 Task: For heading Calibri with Bold.  font size for heading24,  'Change the font style of data to'Bell MT.  and font size to 16,  Change the alignment of both headline & data to Align middle & Align Center.  In the sheet  Financial Tracker
Action: Mouse moved to (128, 105)
Screenshot: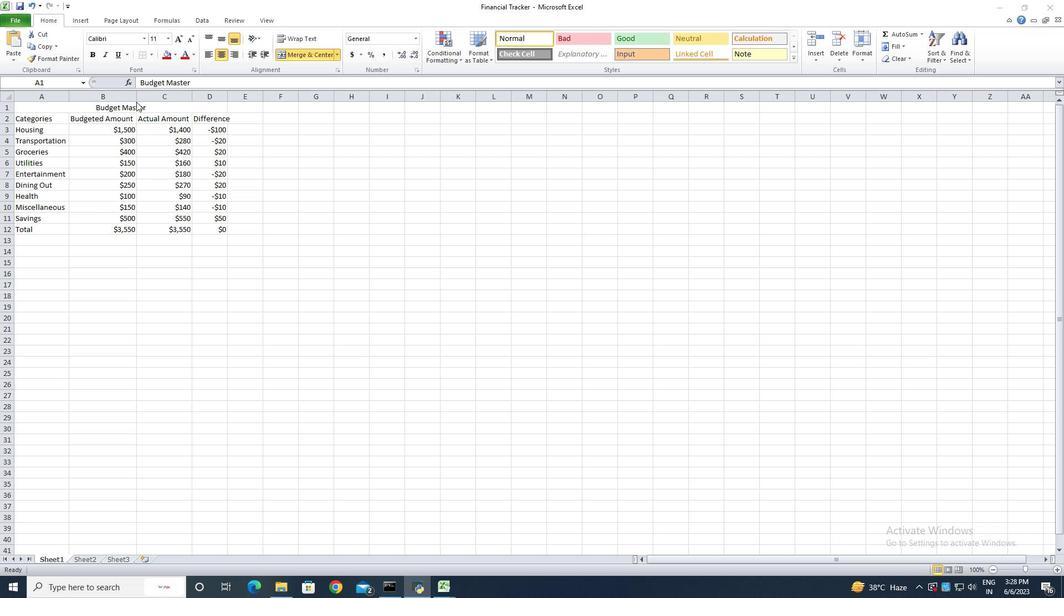 
Action: Mouse pressed left at (128, 105)
Screenshot: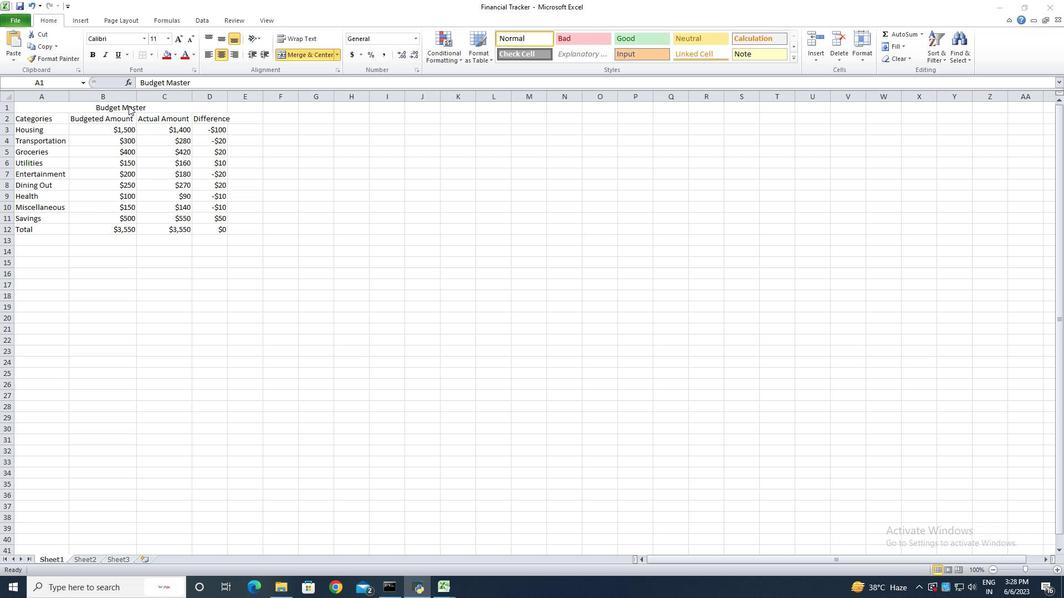 
Action: Mouse moved to (143, 38)
Screenshot: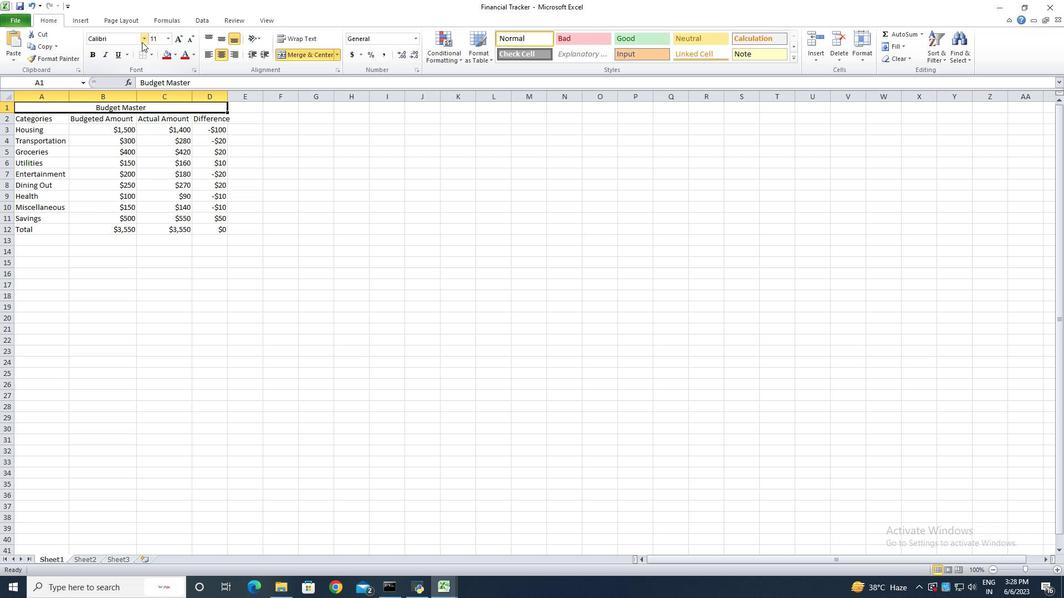 
Action: Mouse pressed left at (143, 38)
Screenshot: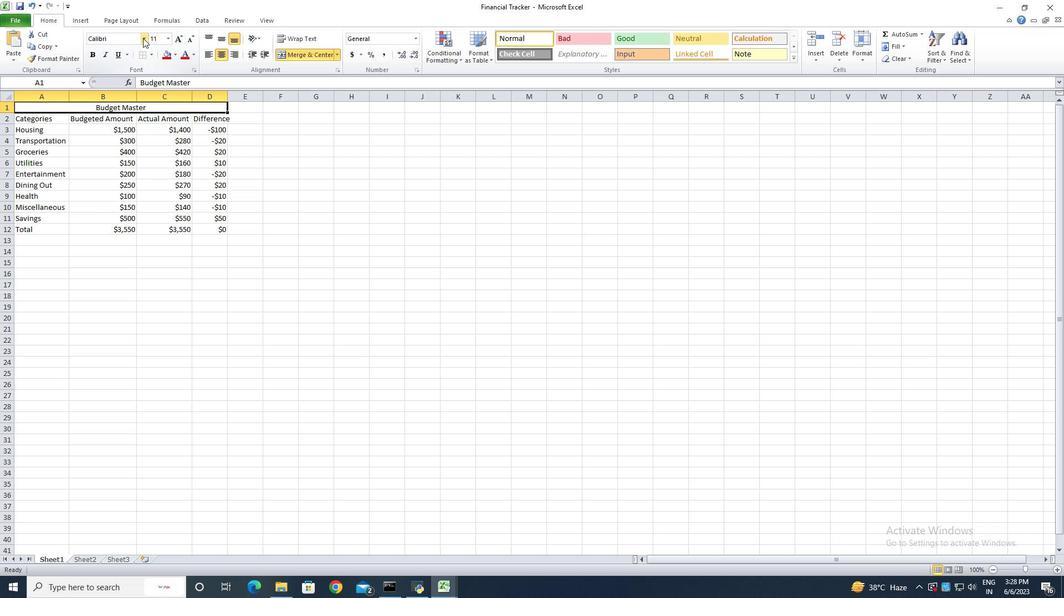 
Action: Mouse moved to (129, 75)
Screenshot: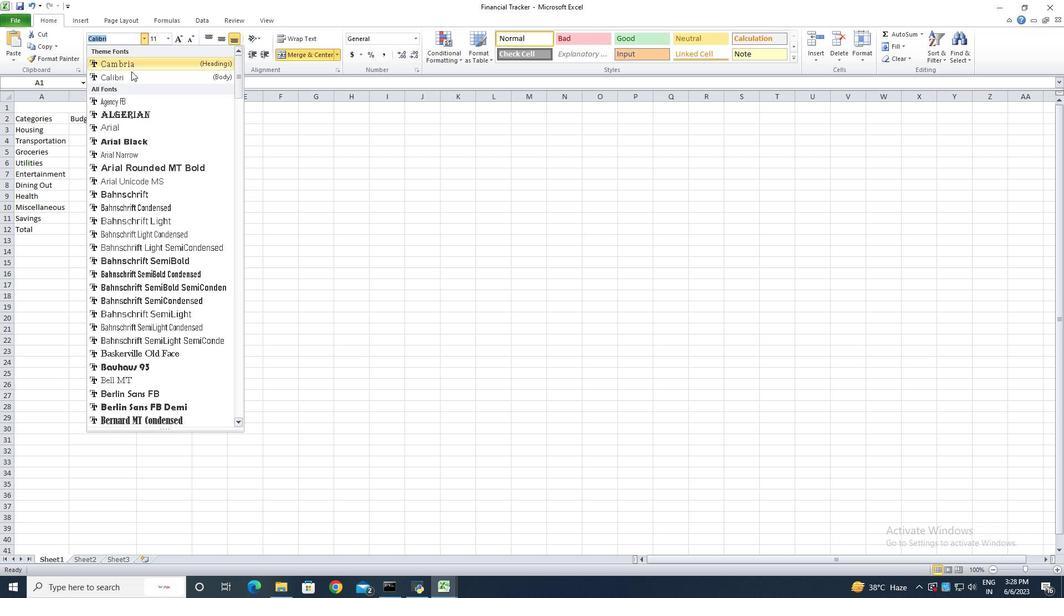 
Action: Mouse pressed left at (129, 75)
Screenshot: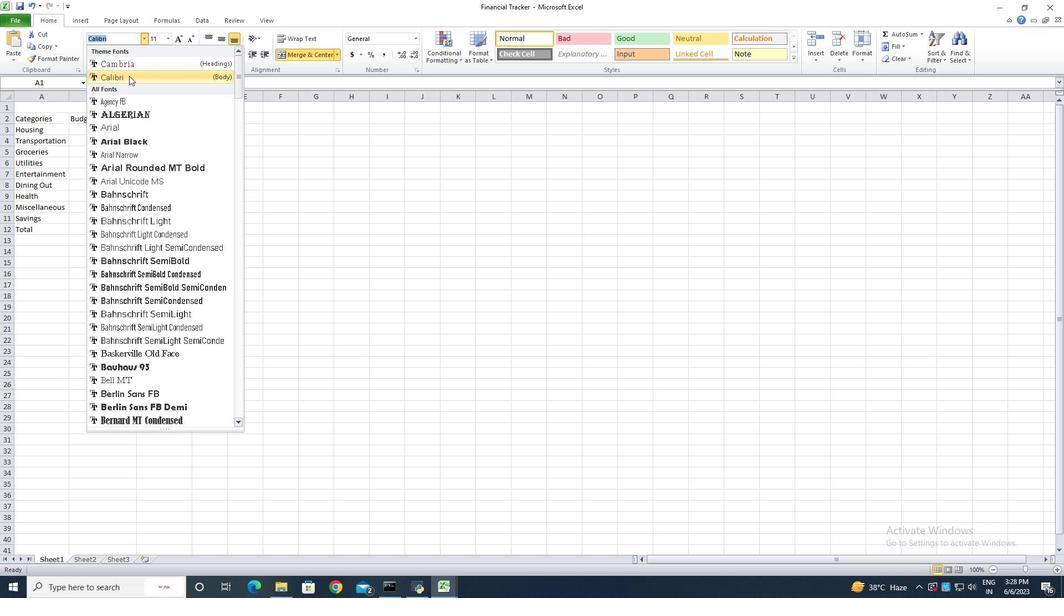 
Action: Mouse moved to (88, 56)
Screenshot: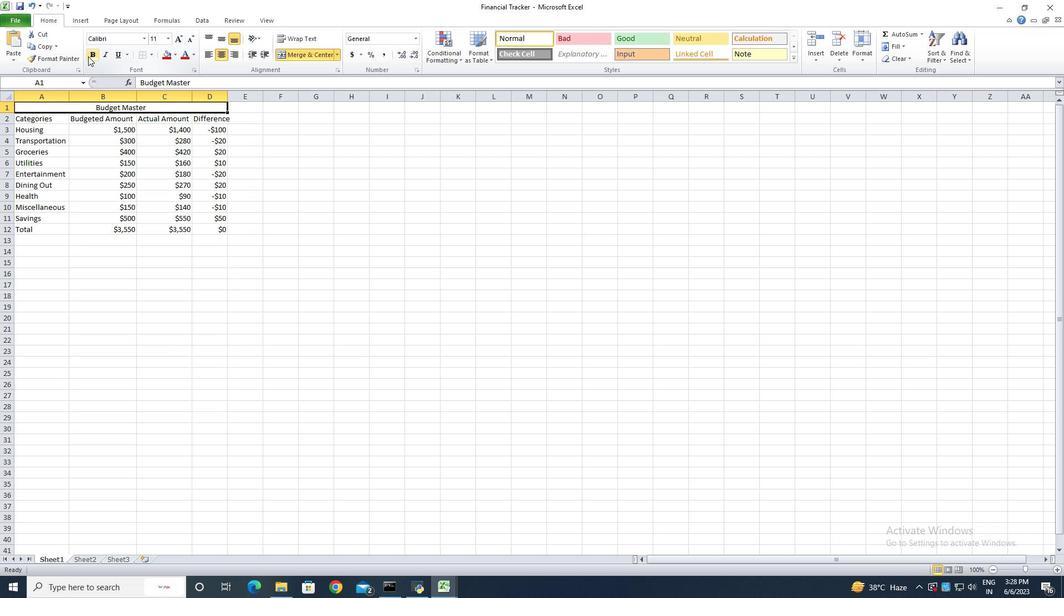 
Action: Mouse pressed left at (88, 56)
Screenshot: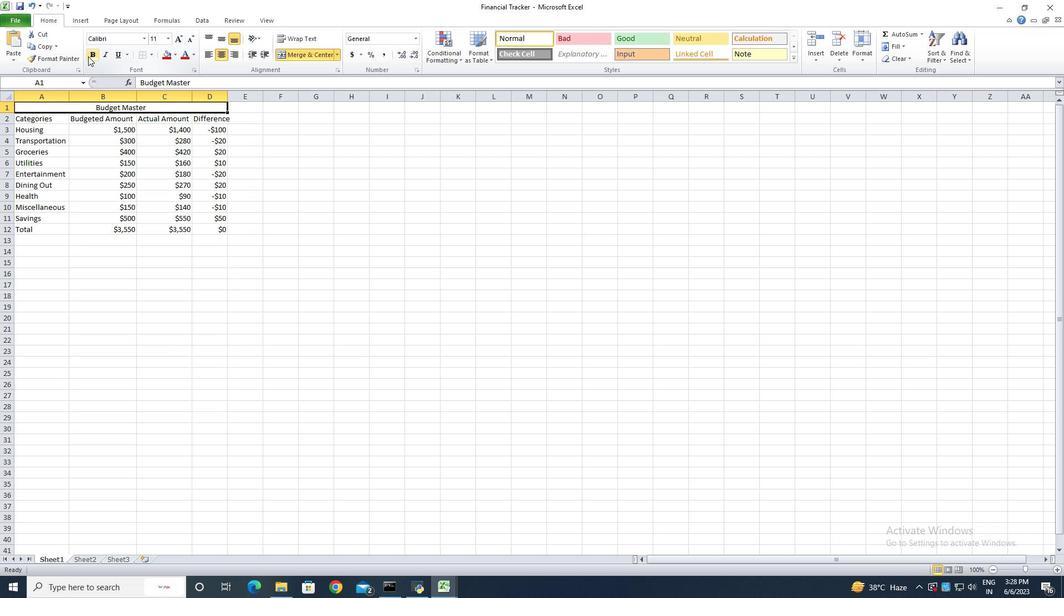 
Action: Mouse moved to (178, 41)
Screenshot: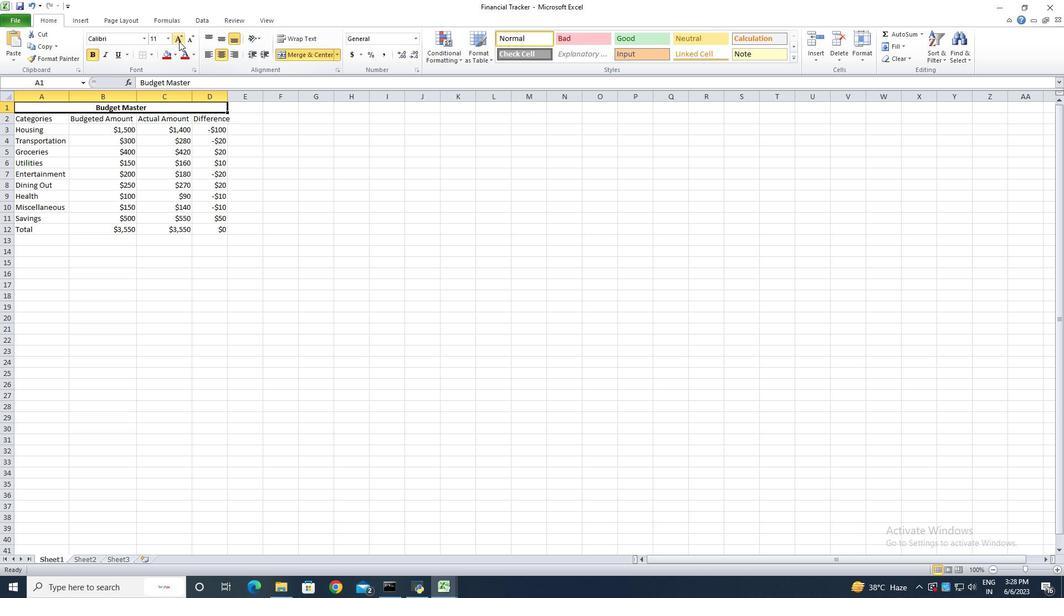 
Action: Mouse pressed left at (178, 41)
Screenshot: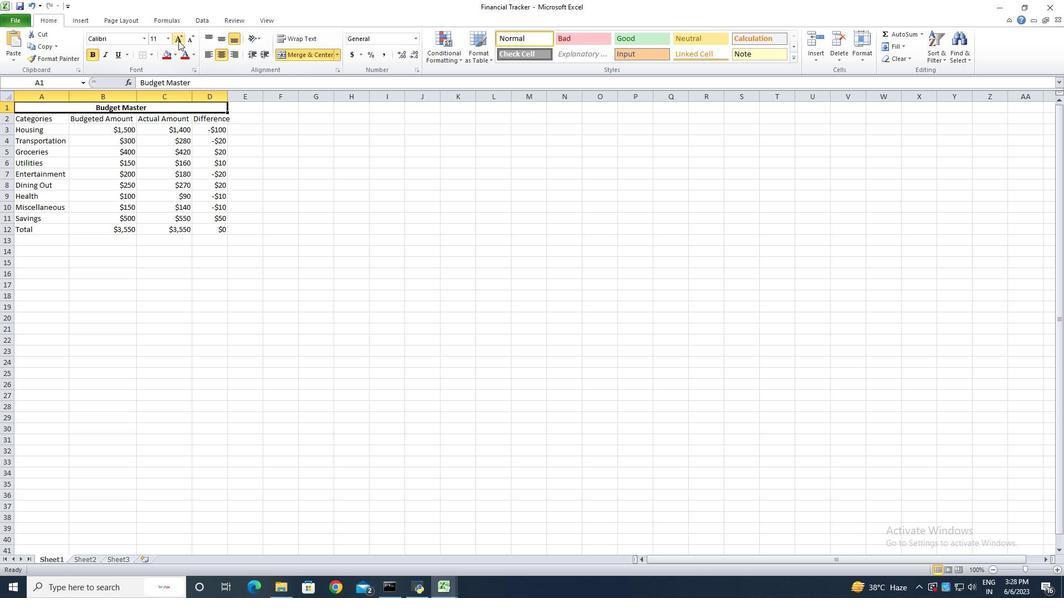 
Action: Mouse pressed left at (178, 41)
Screenshot: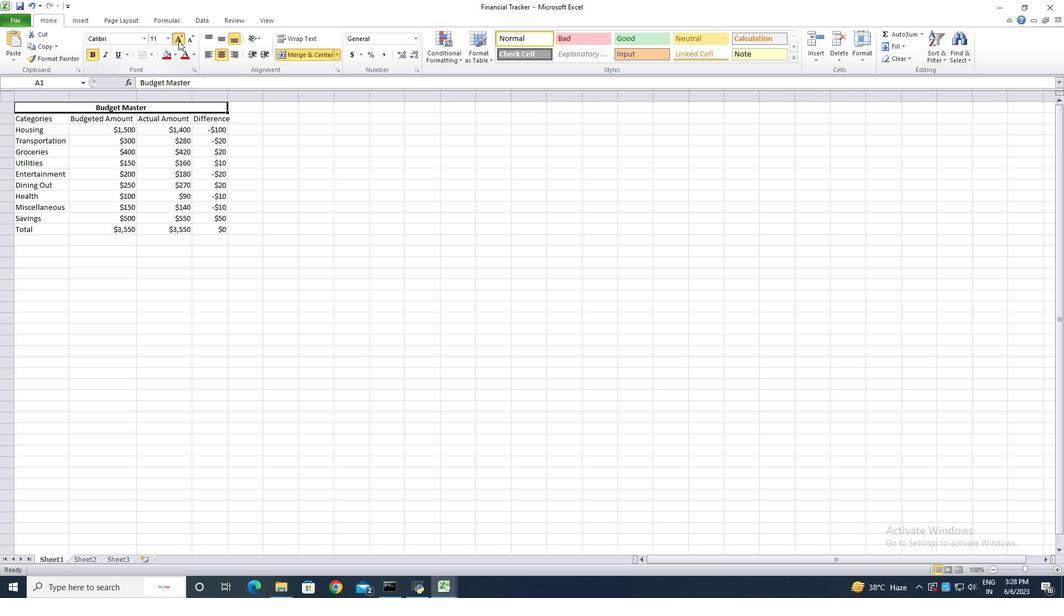 
Action: Mouse pressed left at (178, 41)
Screenshot: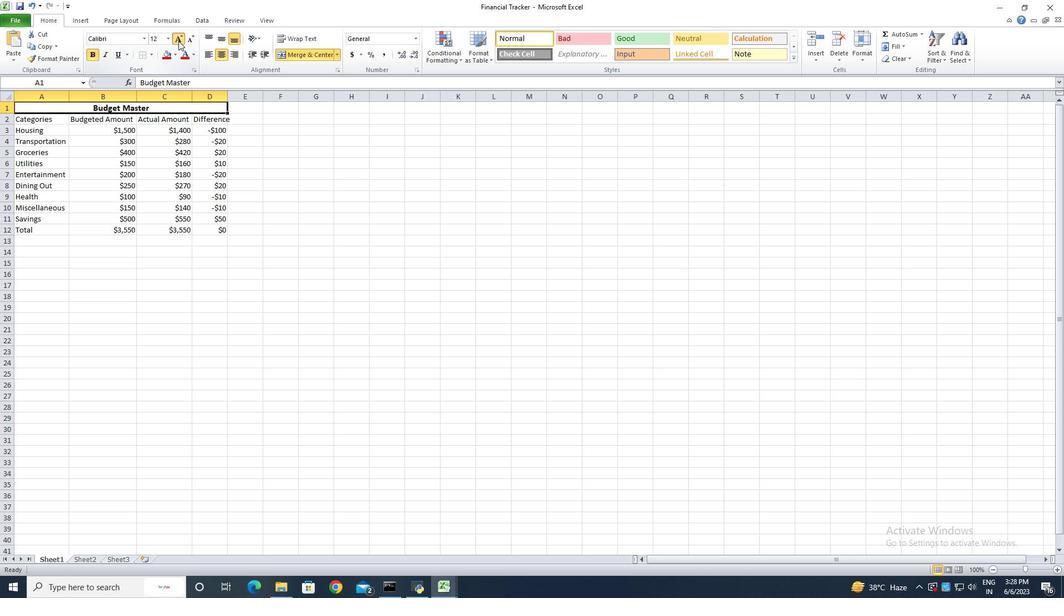 
Action: Mouse pressed left at (178, 41)
Screenshot: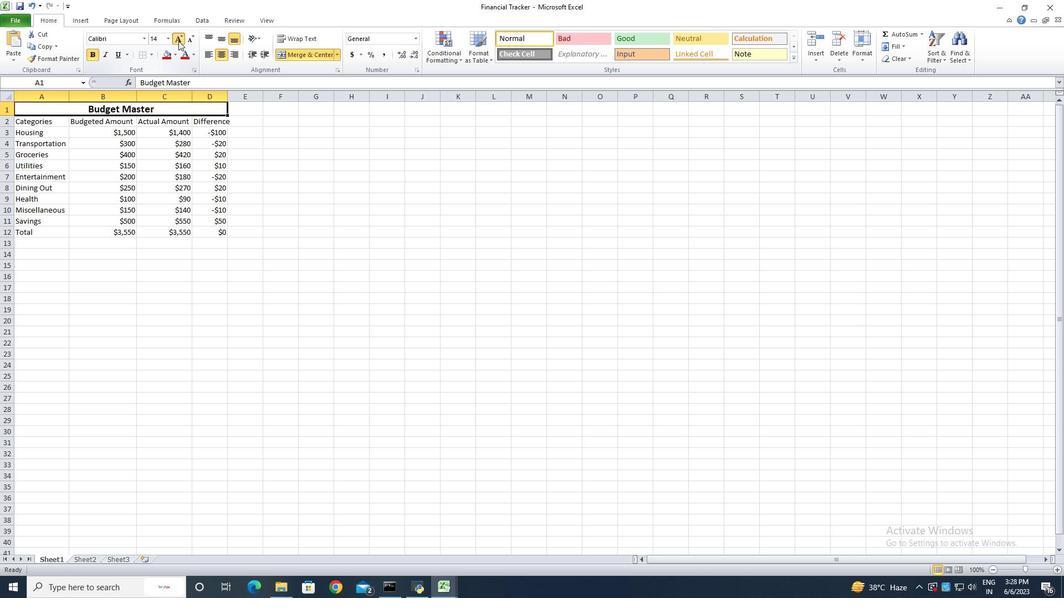 
Action: Mouse pressed left at (178, 41)
Screenshot: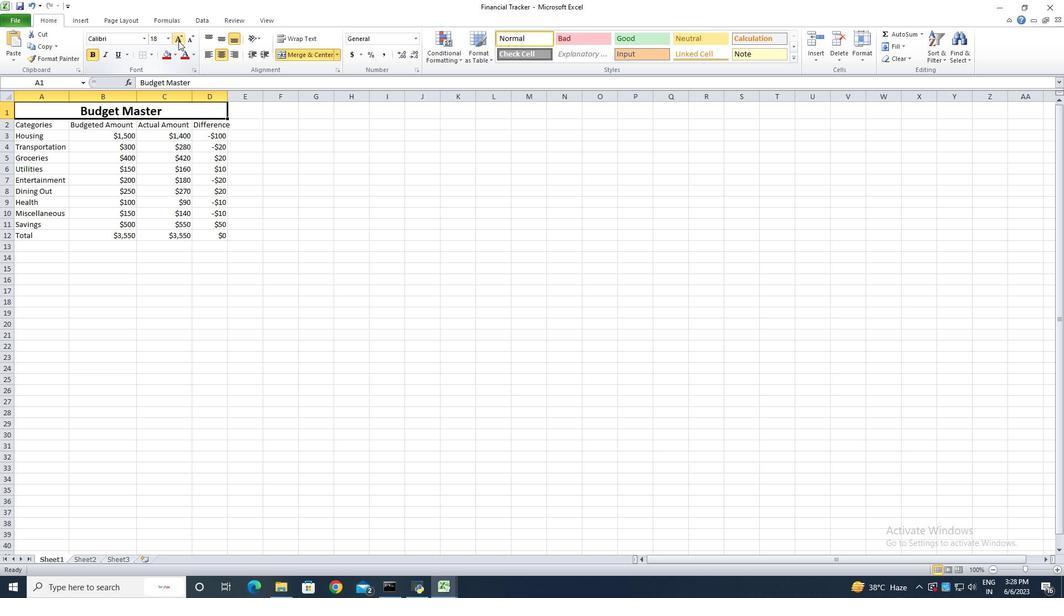 
Action: Mouse pressed left at (178, 41)
Screenshot: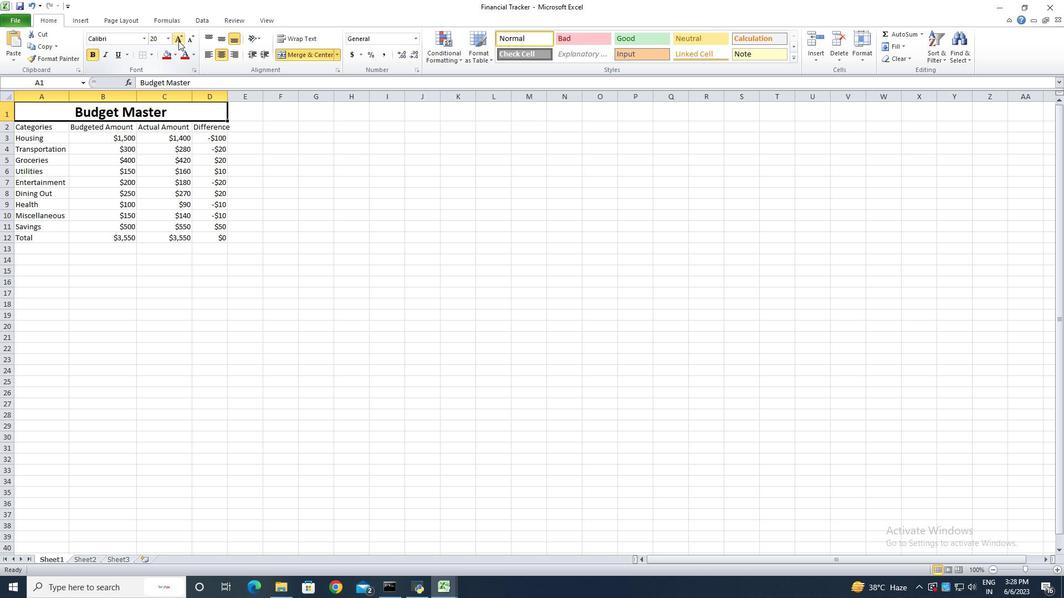 
Action: Mouse pressed left at (178, 41)
Screenshot: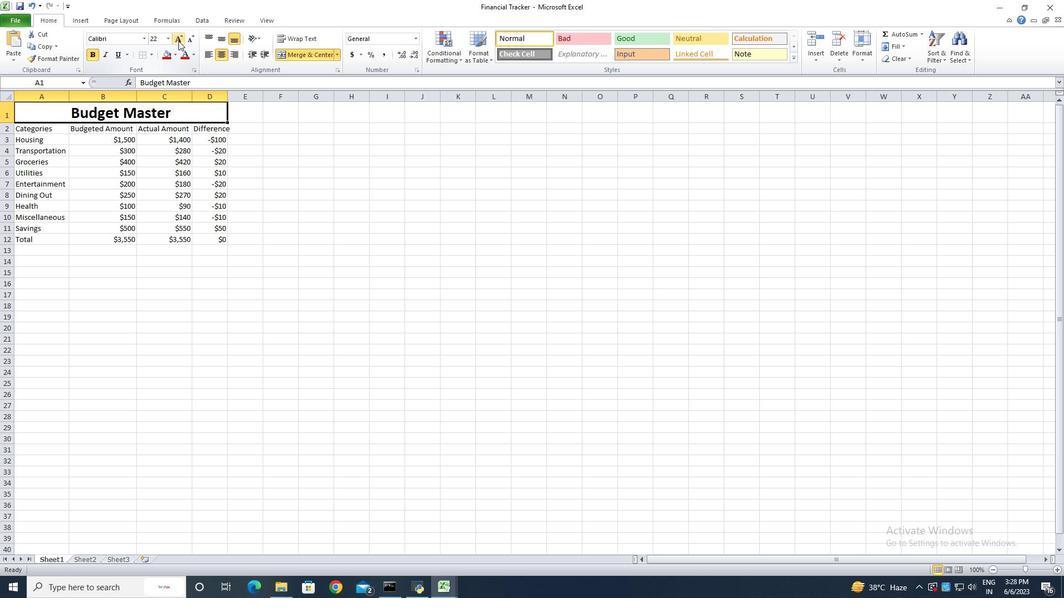 
Action: Mouse moved to (32, 133)
Screenshot: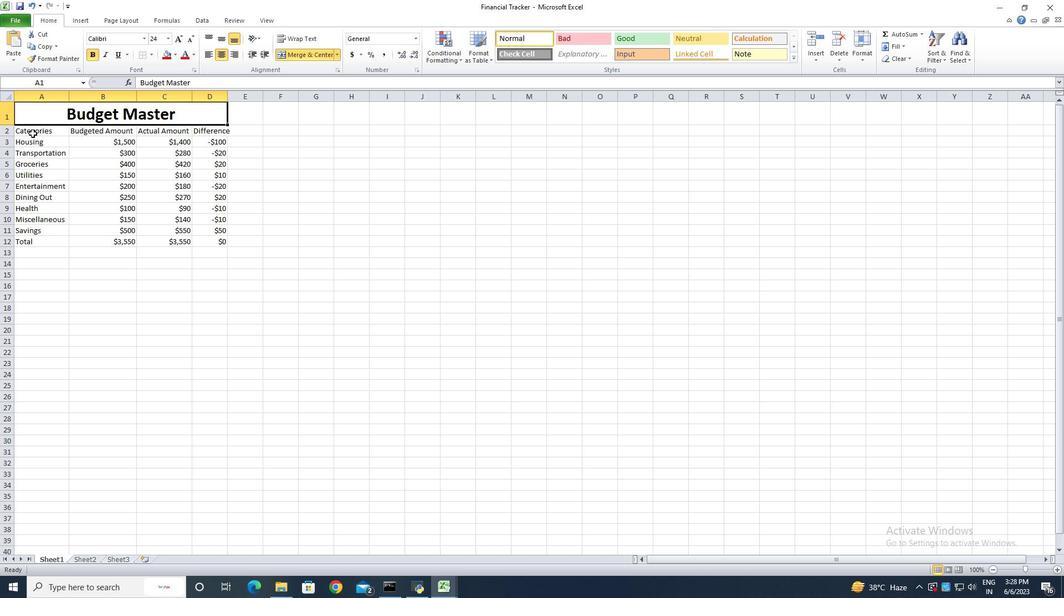 
Action: Mouse pressed left at (32, 133)
Screenshot: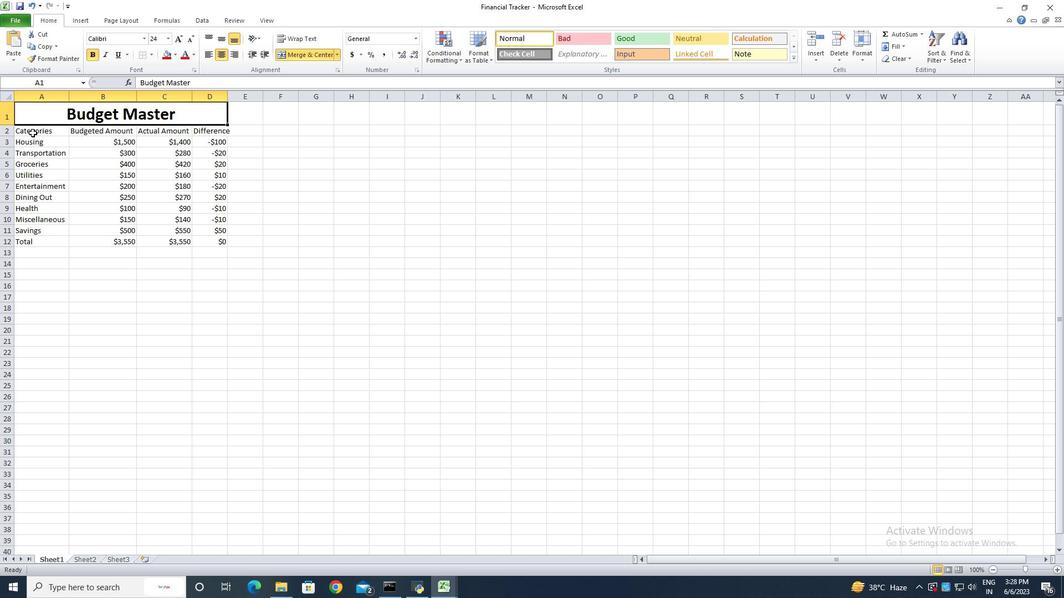 
Action: Mouse moved to (145, 39)
Screenshot: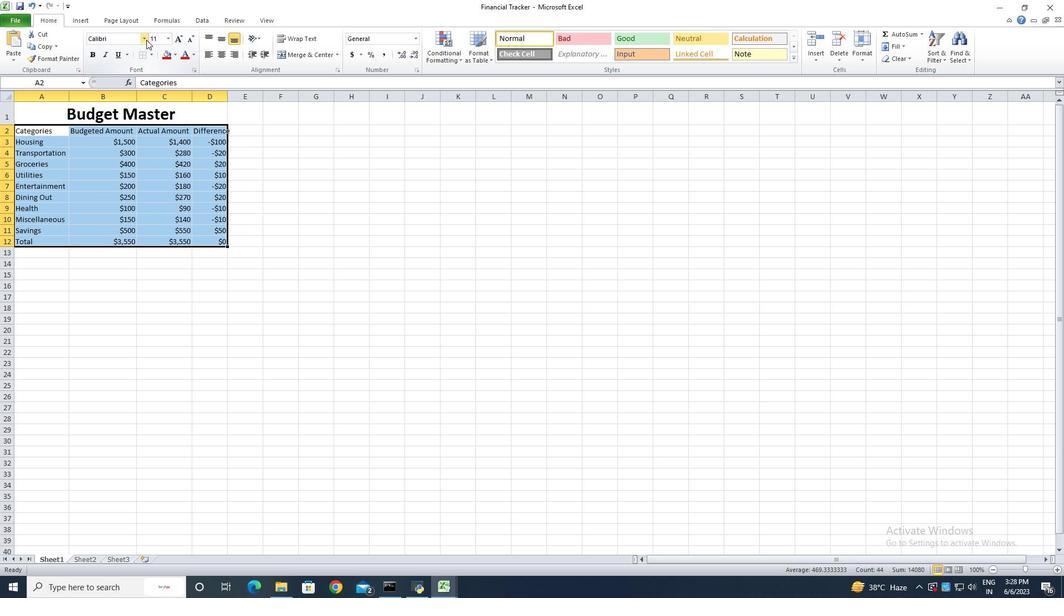 
Action: Mouse pressed left at (145, 39)
Screenshot: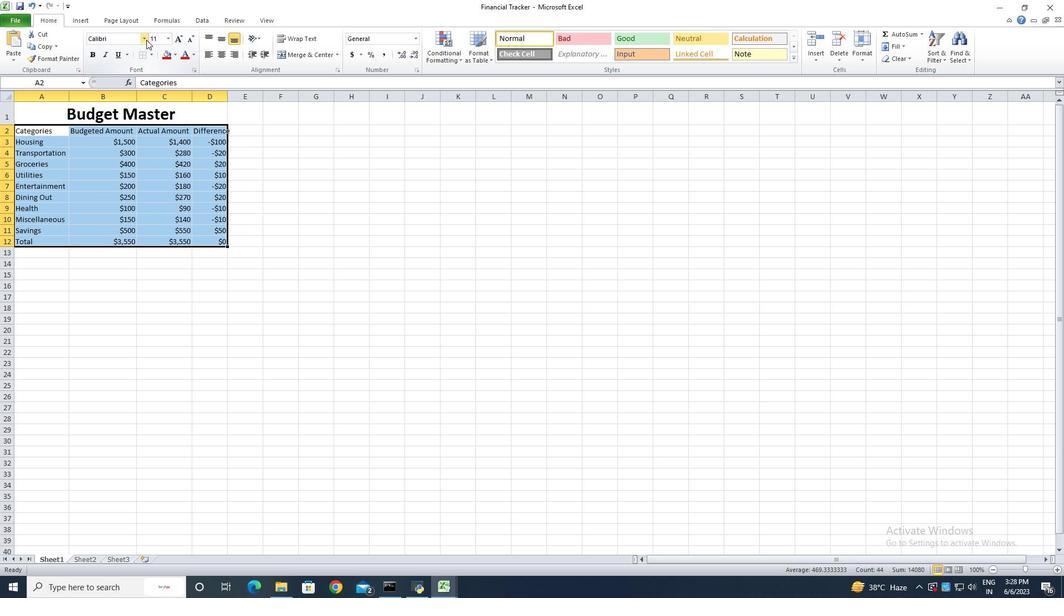 
Action: Mouse moved to (138, 380)
Screenshot: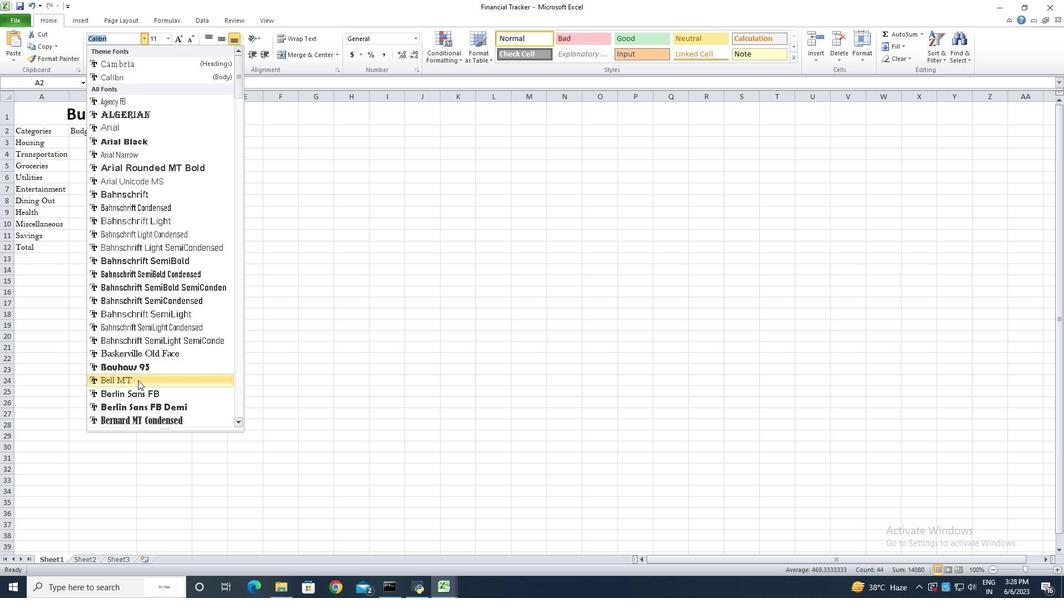 
Action: Mouse pressed left at (138, 380)
Screenshot: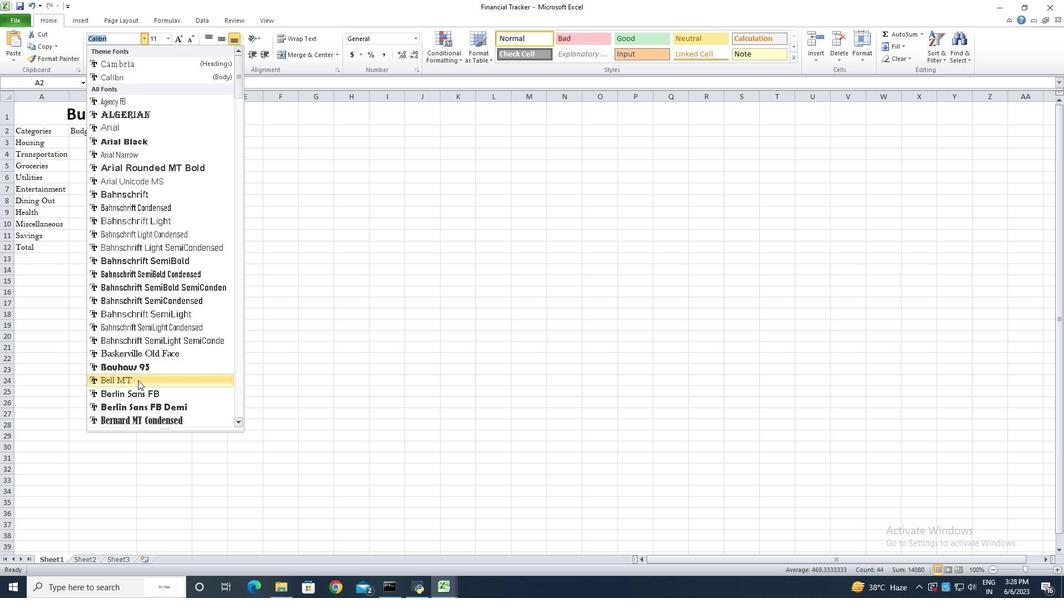 
Action: Mouse moved to (177, 38)
Screenshot: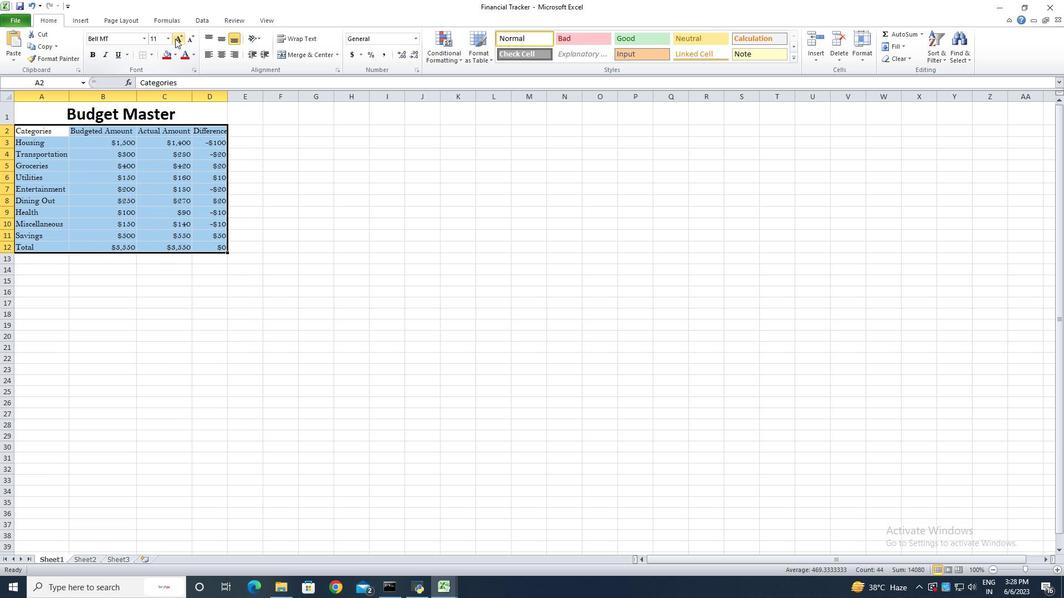 
Action: Mouse pressed left at (177, 38)
Screenshot: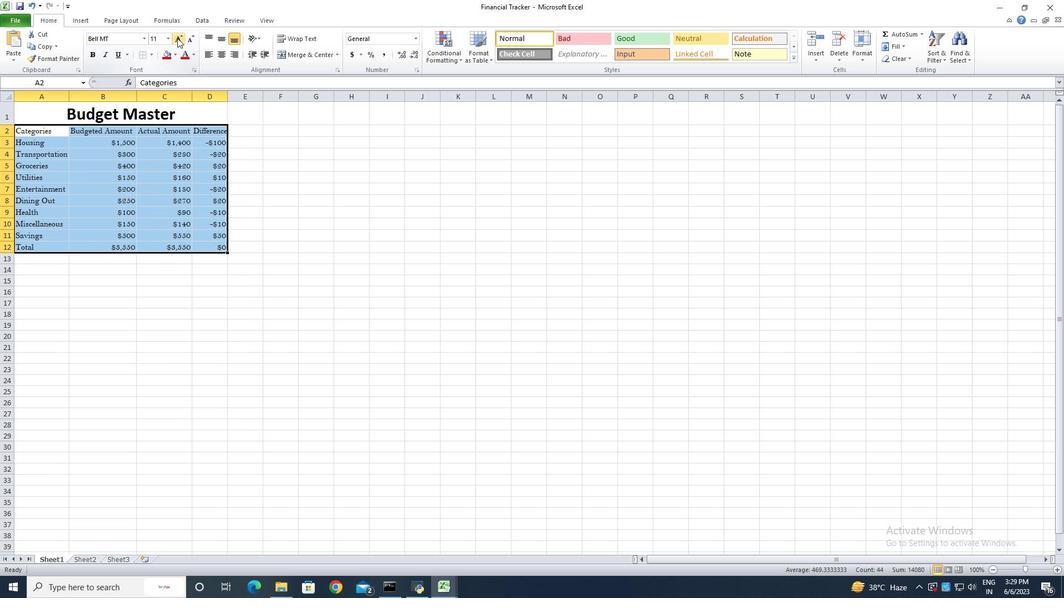 
Action: Mouse pressed left at (177, 38)
Screenshot: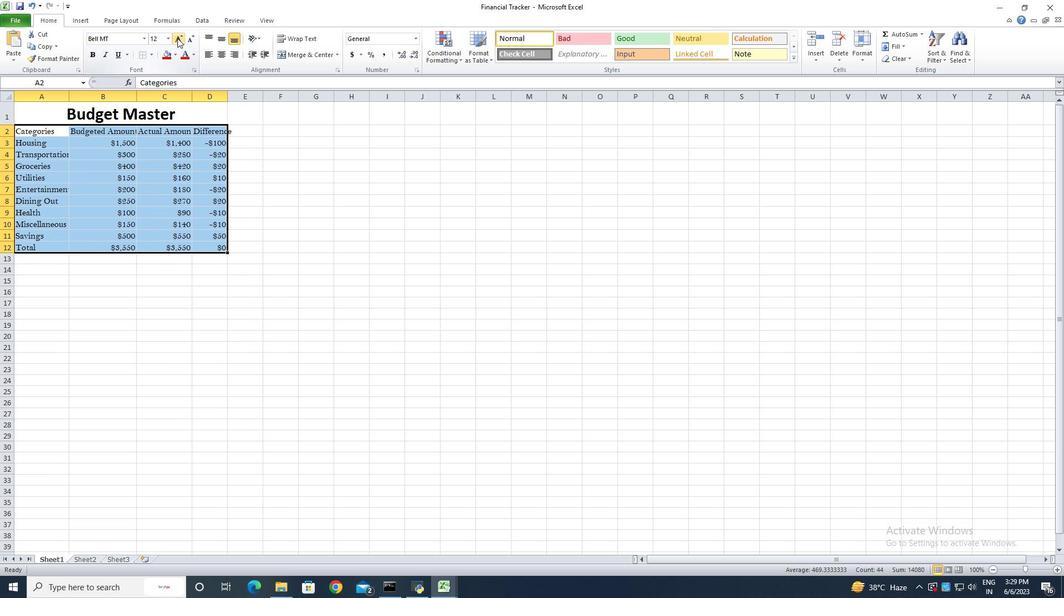
Action: Mouse pressed left at (177, 38)
Screenshot: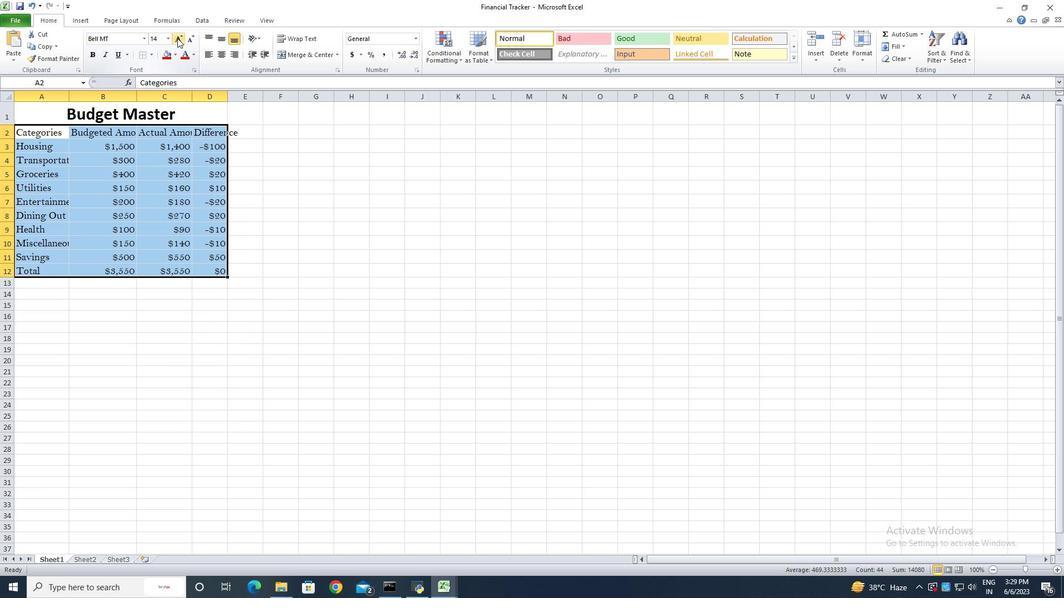 
Action: Mouse moved to (164, 329)
Screenshot: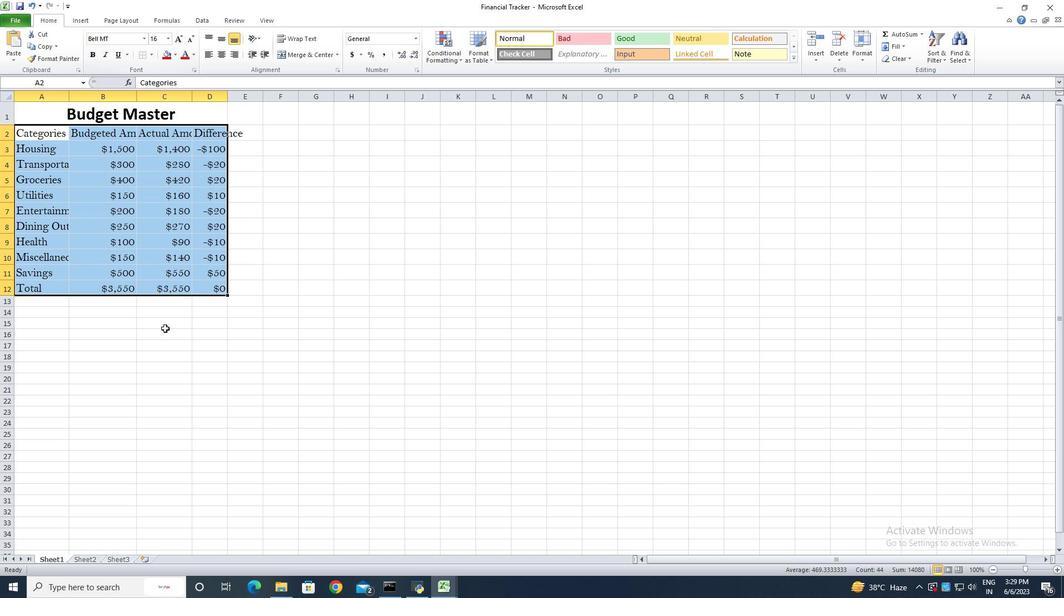 
Action: Mouse pressed left at (164, 329)
Screenshot: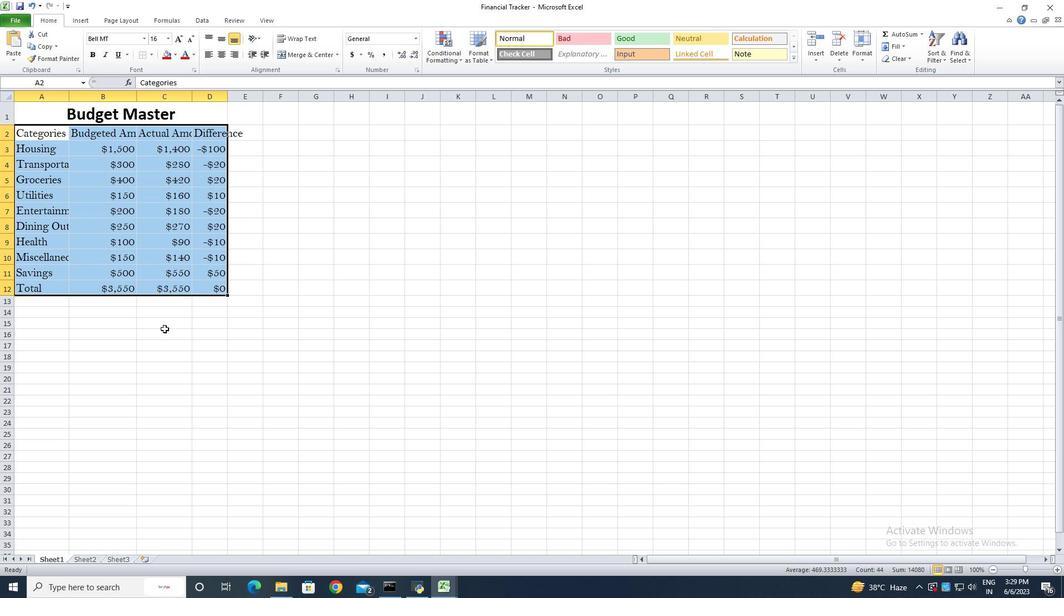 
Action: Mouse moved to (69, 98)
Screenshot: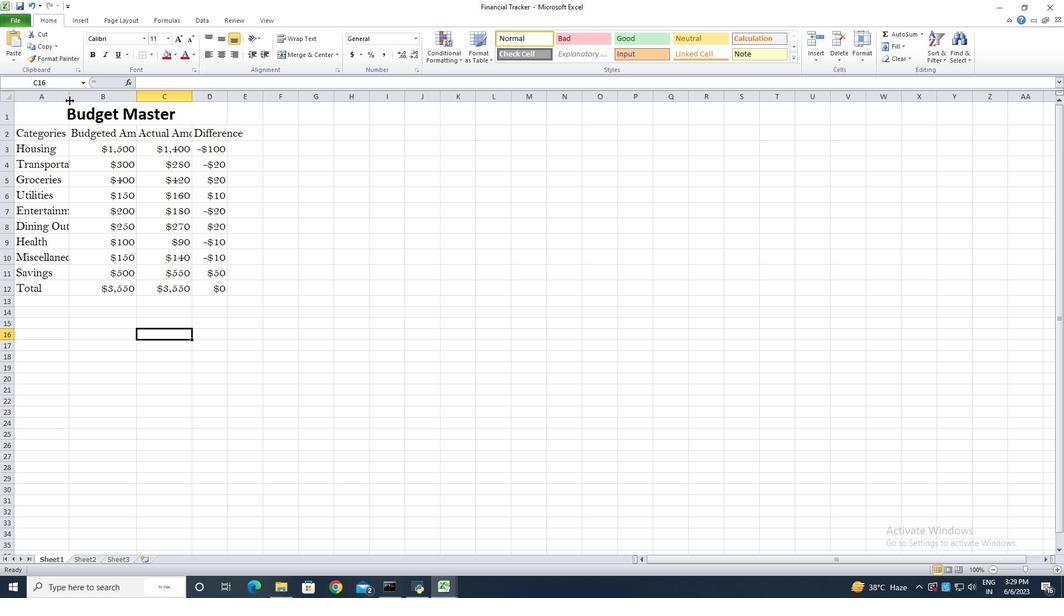
Action: Mouse pressed left at (69, 98)
Screenshot: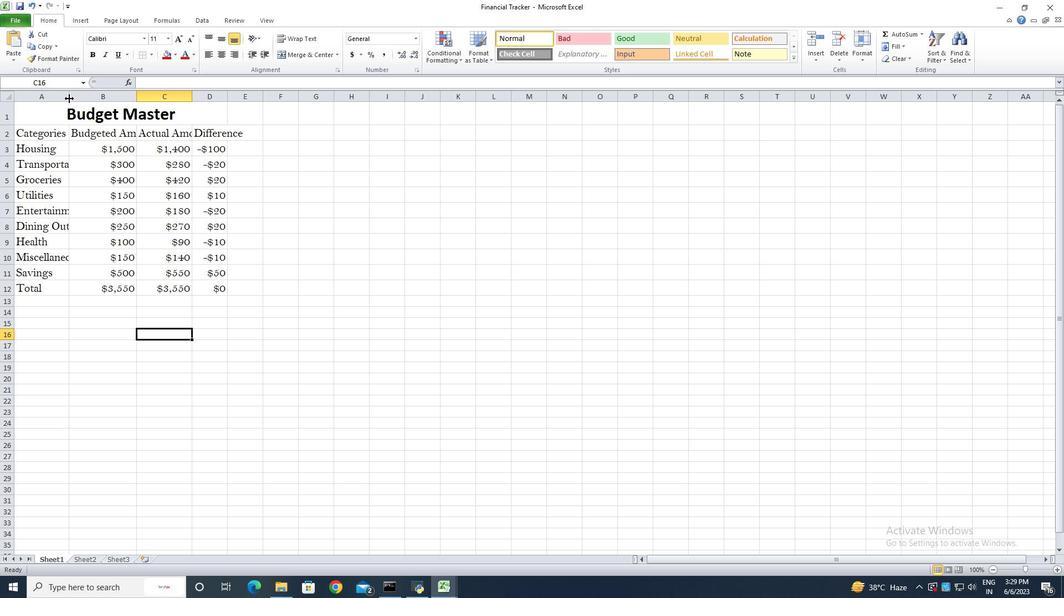 
Action: Mouse pressed left at (69, 98)
Screenshot: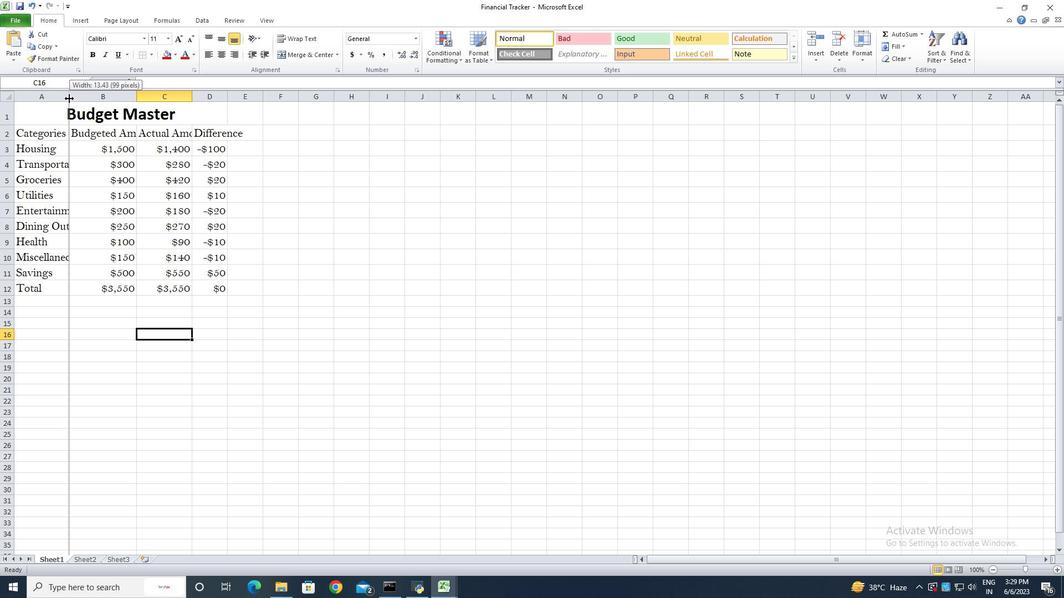 
Action: Mouse moved to (158, 97)
Screenshot: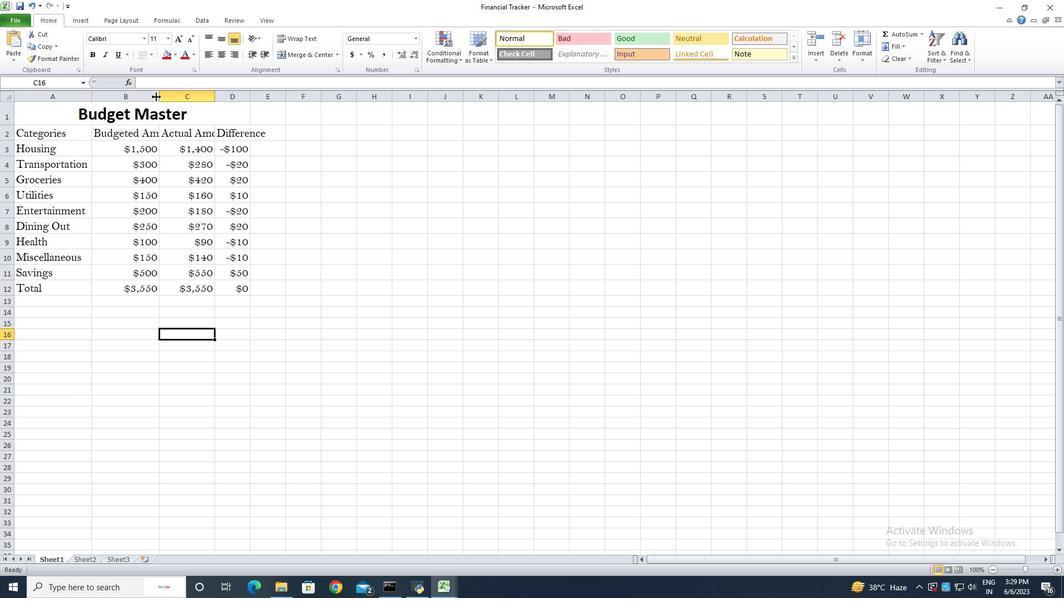 
Action: Mouse pressed left at (158, 97)
Screenshot: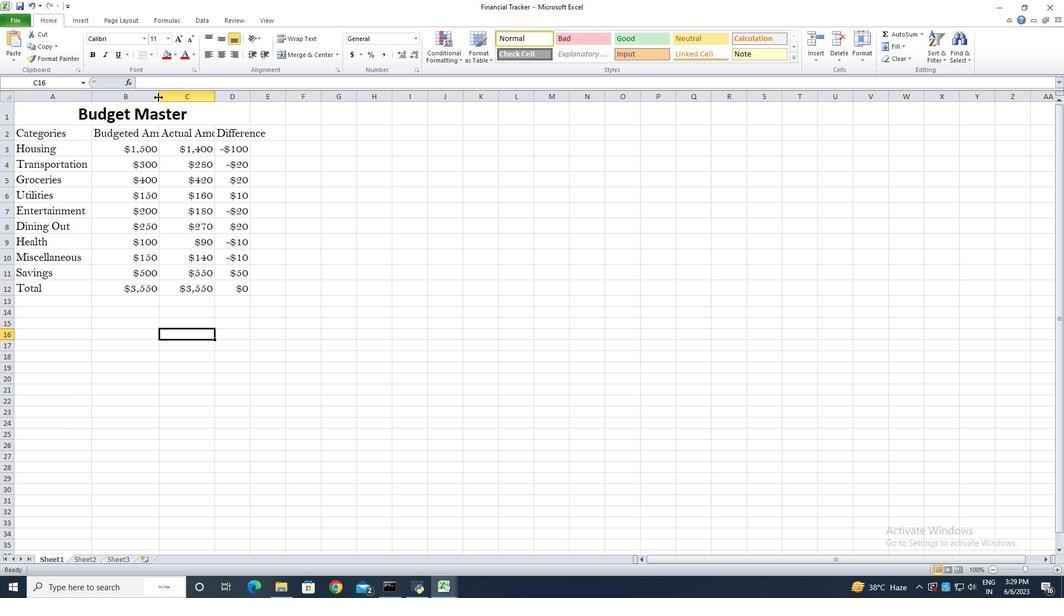 
Action: Mouse pressed left at (158, 97)
Screenshot: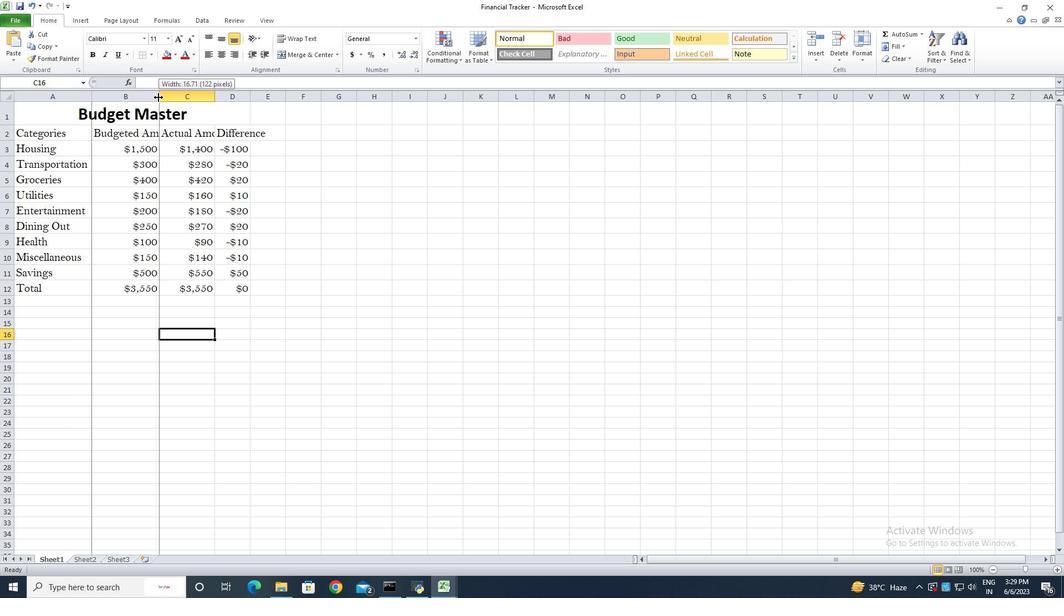 
Action: Mouse moved to (241, 100)
Screenshot: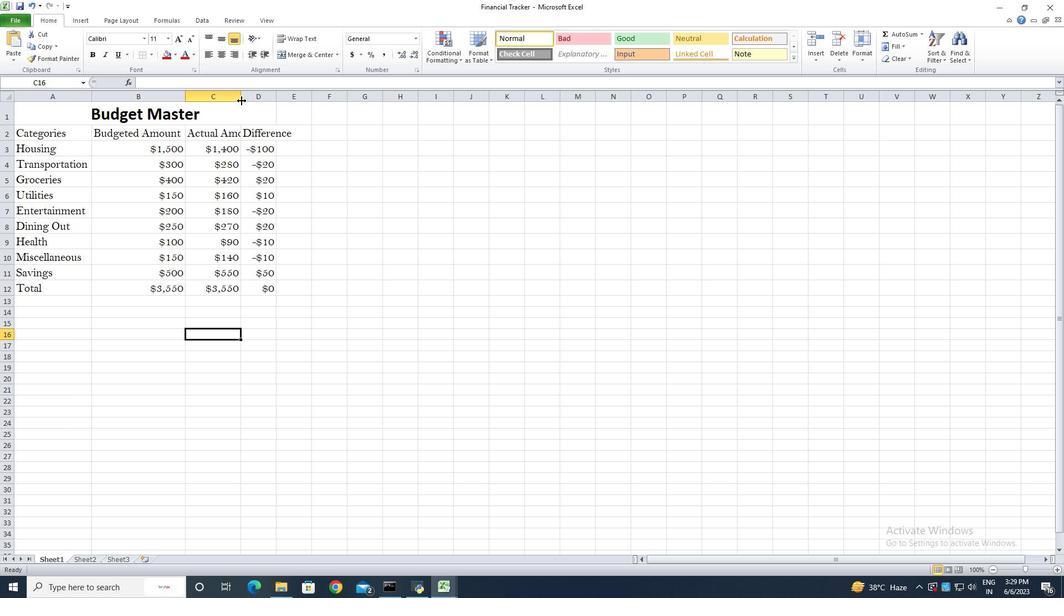 
Action: Mouse pressed left at (241, 100)
Screenshot: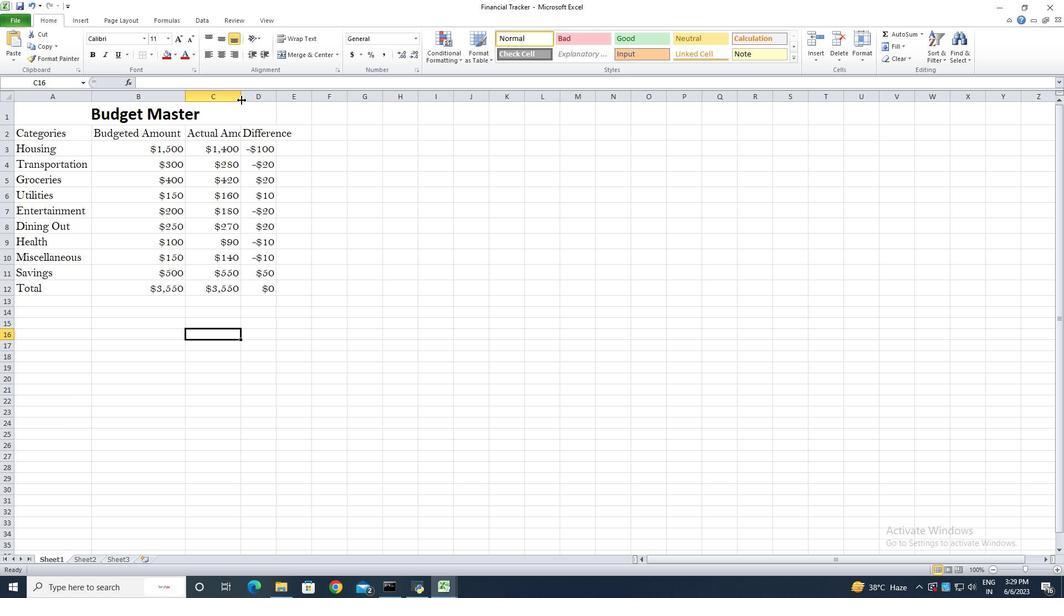 
Action: Mouse pressed left at (241, 100)
Screenshot: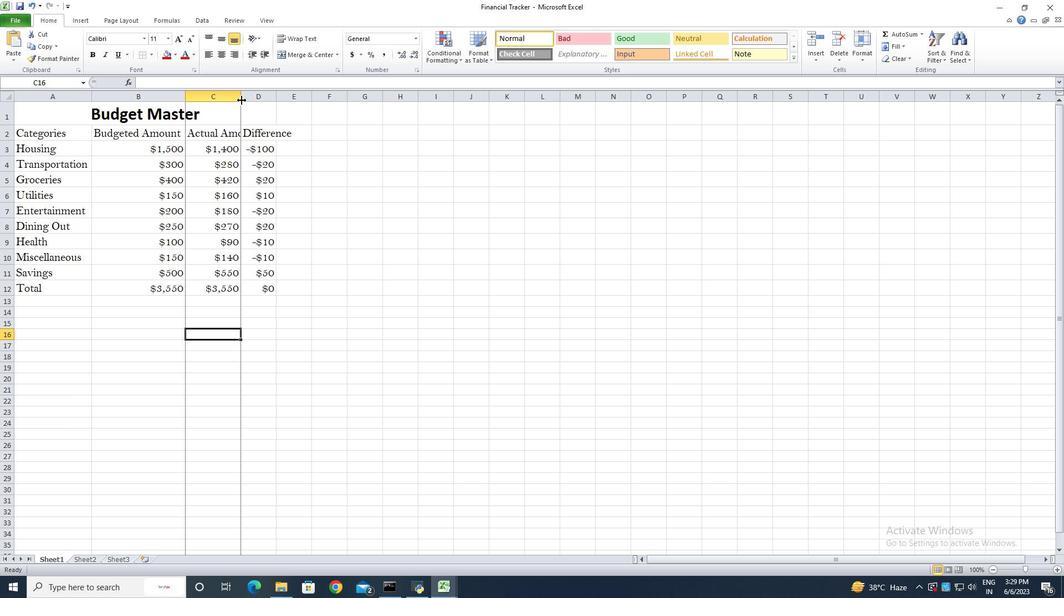
Action: Mouse moved to (300, 100)
Screenshot: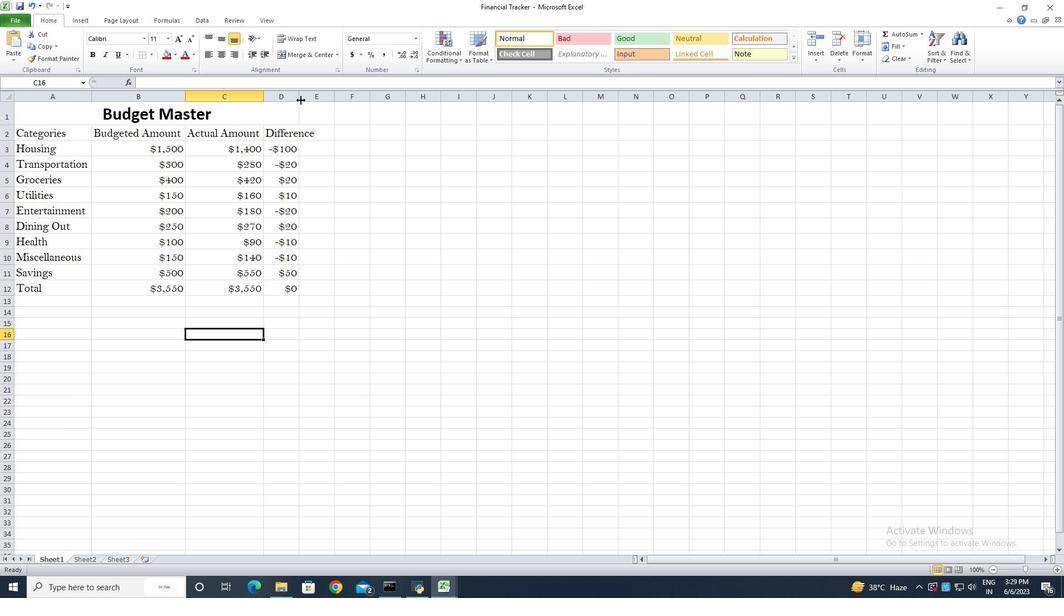 
Action: Mouse pressed left at (300, 100)
Screenshot: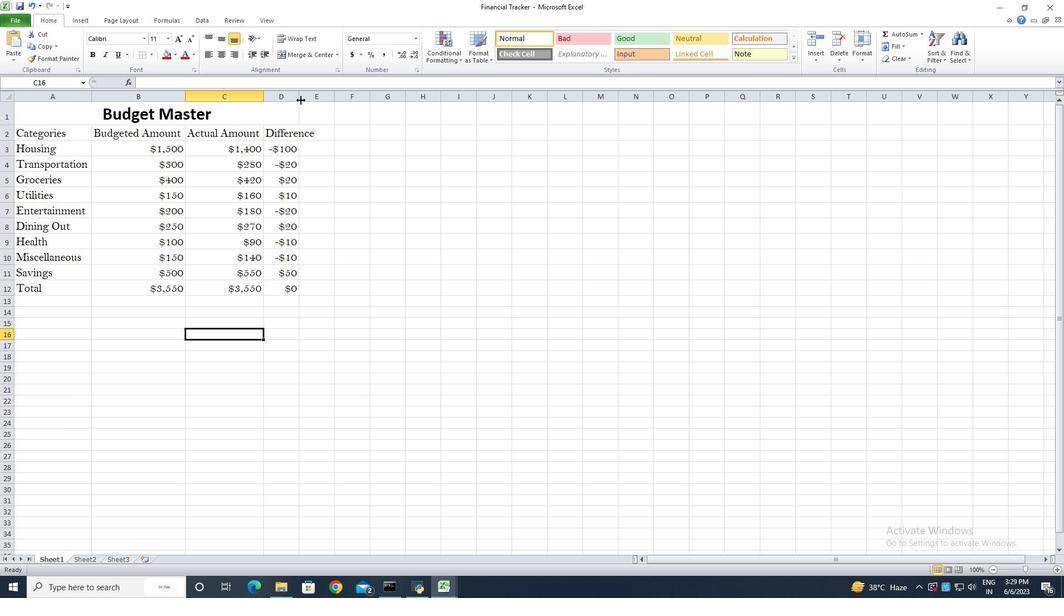 
Action: Mouse pressed left at (300, 100)
Screenshot: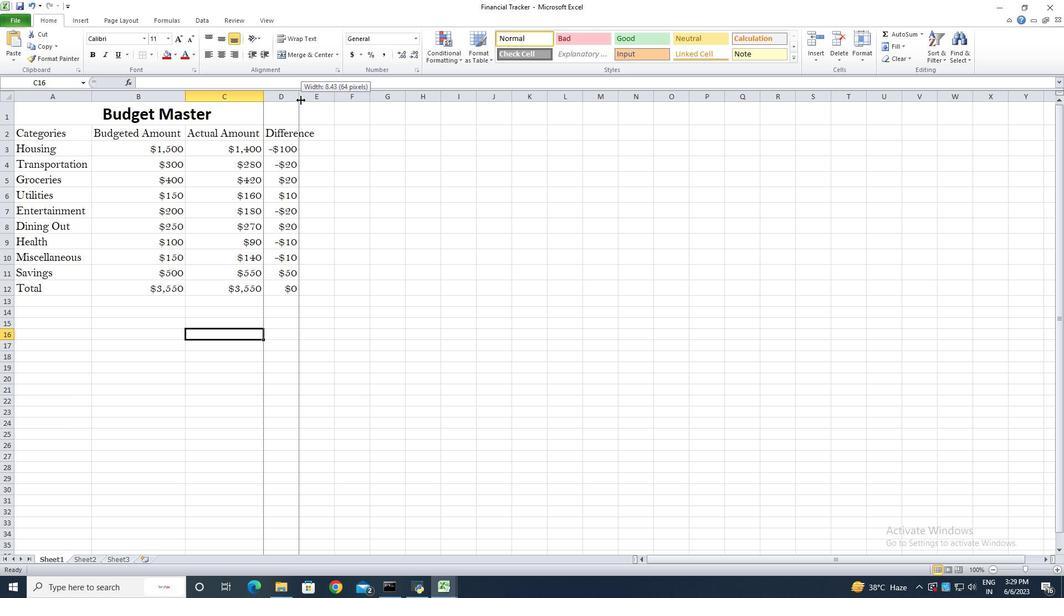 
Action: Mouse moved to (87, 113)
Screenshot: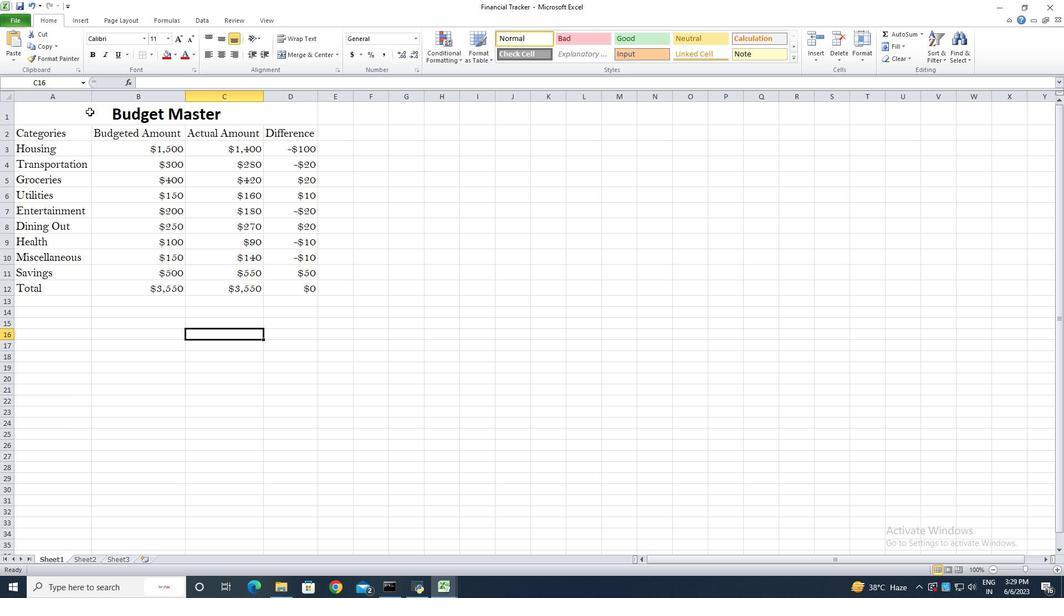 
Action: Mouse pressed left at (87, 113)
Screenshot: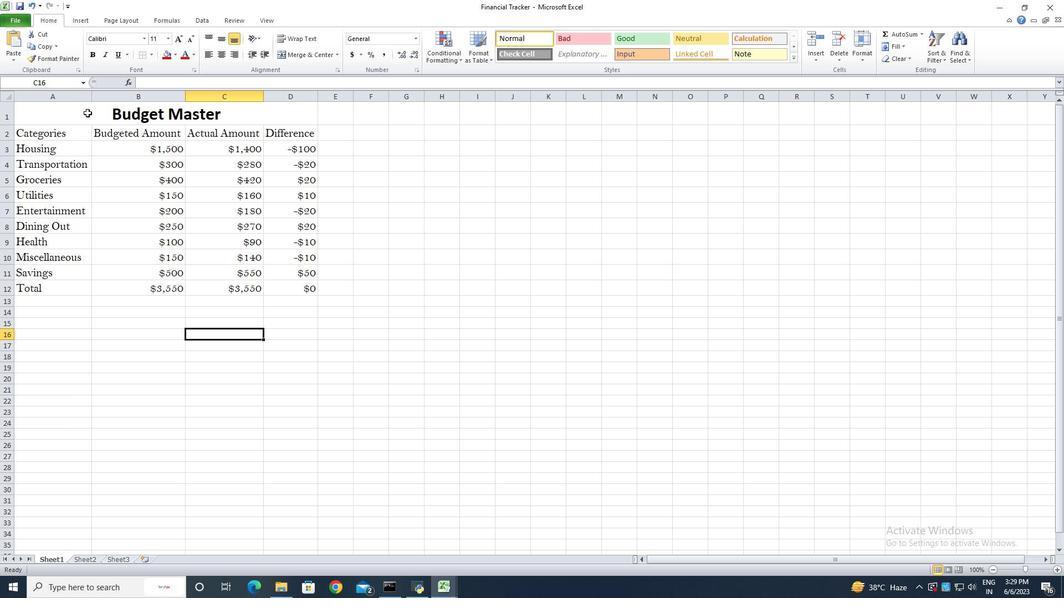 
Action: Mouse moved to (220, 38)
Screenshot: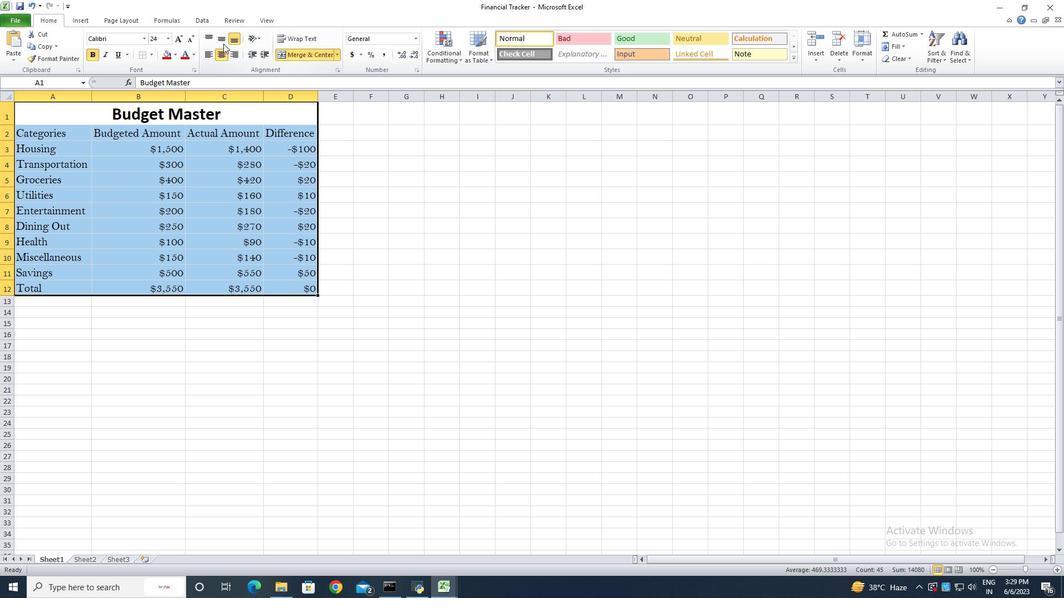 
Action: Mouse pressed left at (220, 38)
Screenshot: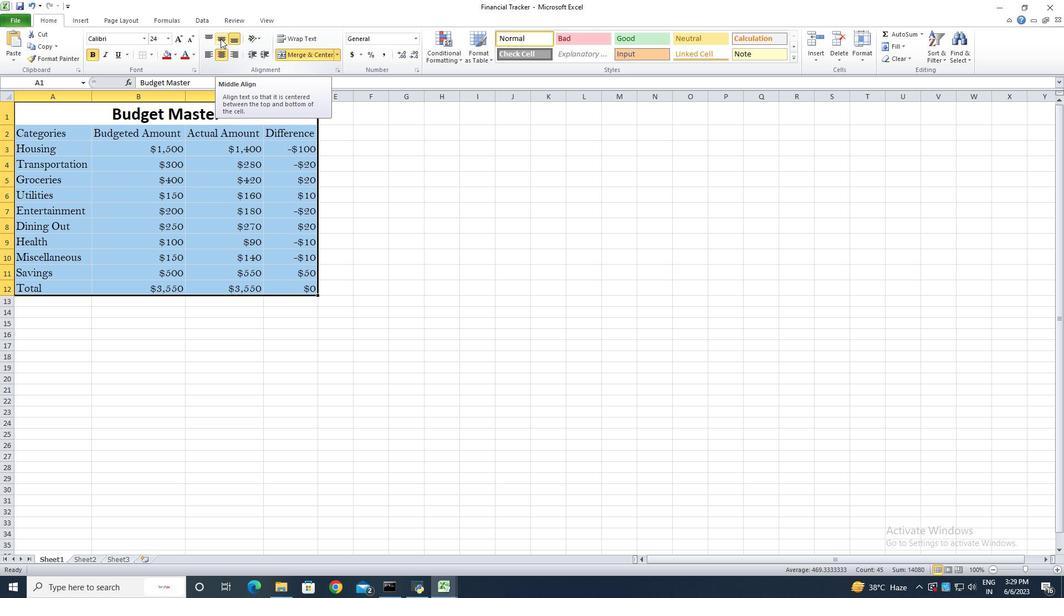 
Action: Mouse moved to (220, 58)
Screenshot: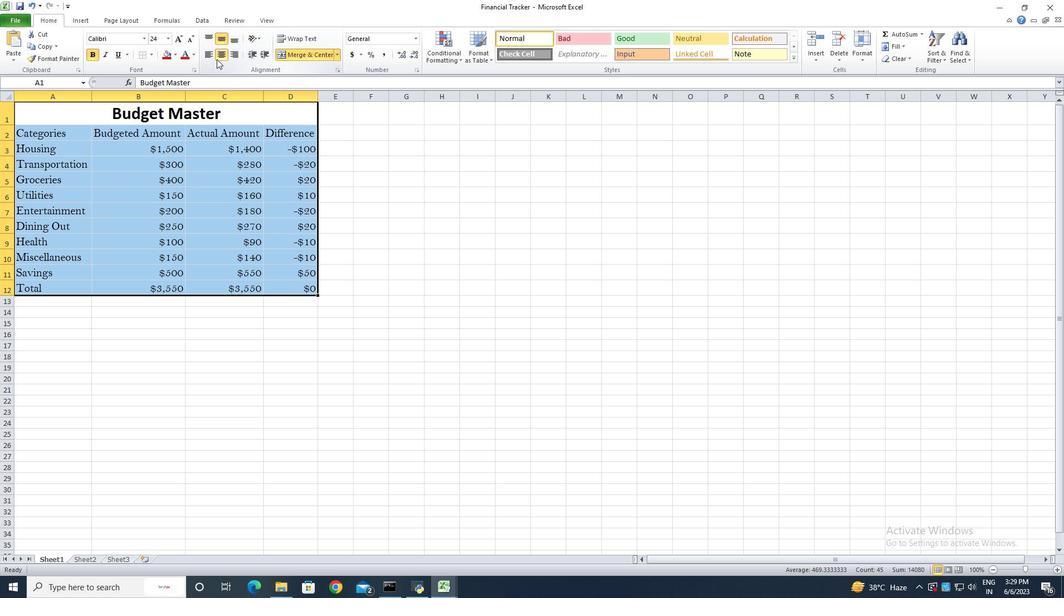 
Action: Mouse pressed left at (220, 58)
Screenshot: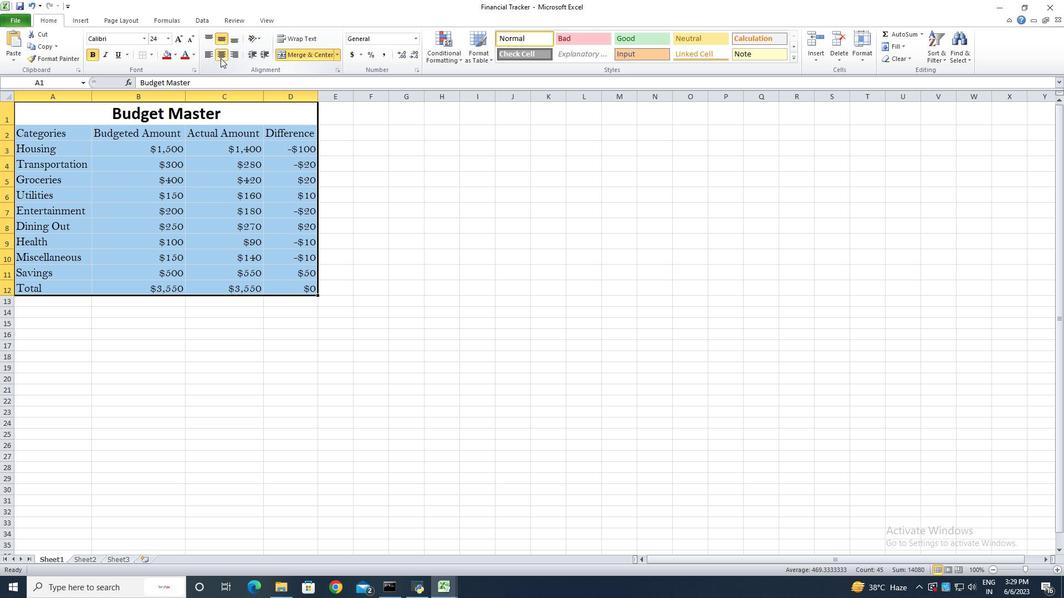 
Action: Mouse pressed left at (220, 58)
Screenshot: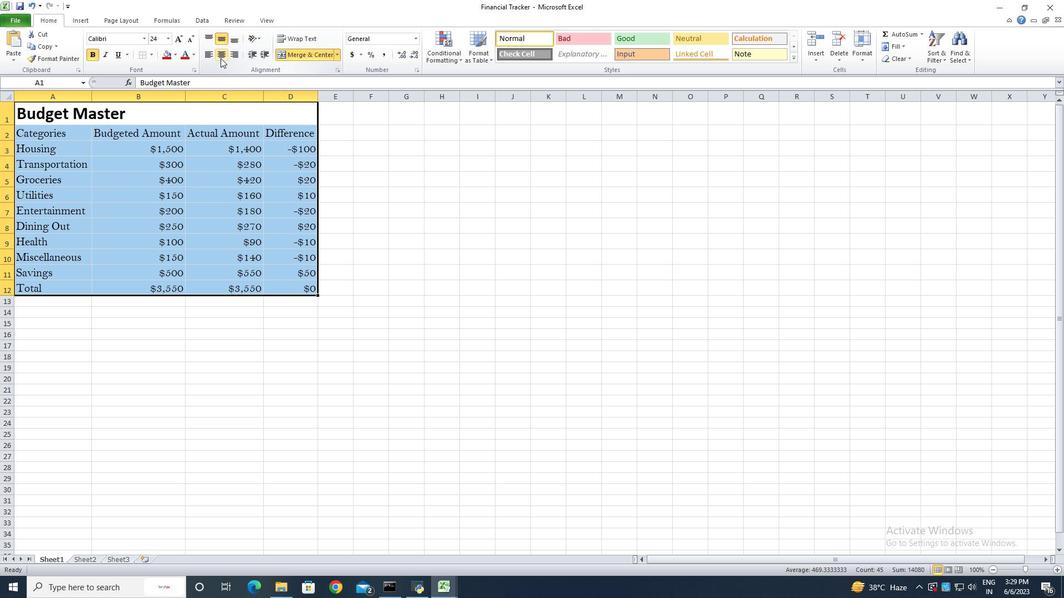 
Action: Mouse moved to (230, 336)
Screenshot: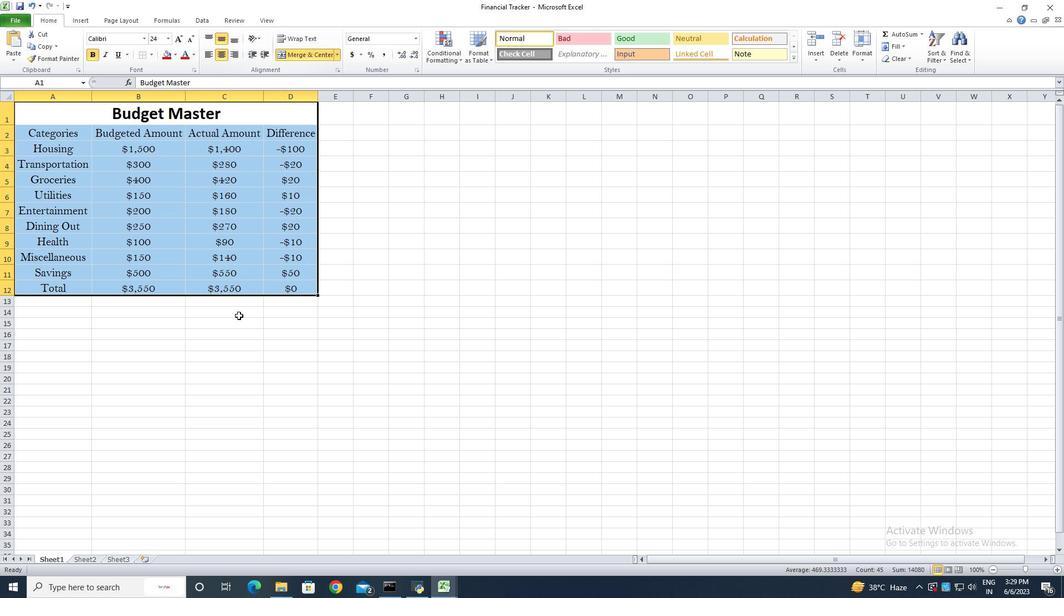 
Action: Mouse pressed left at (230, 336)
Screenshot: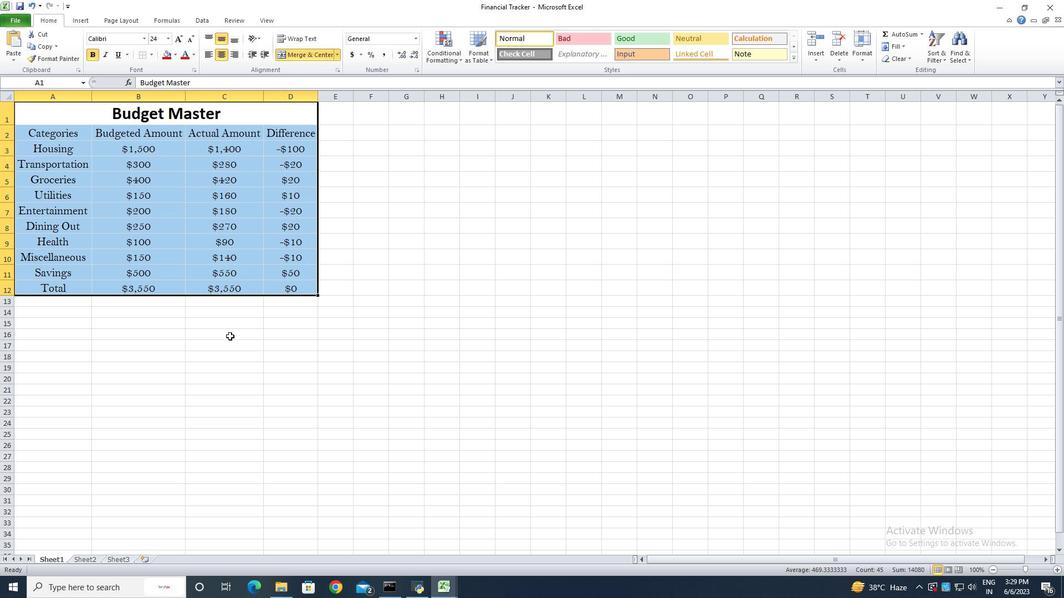 
Action: Key pressed ctrl+S<'\x13'><'\x13'><'\x13'>
Screenshot: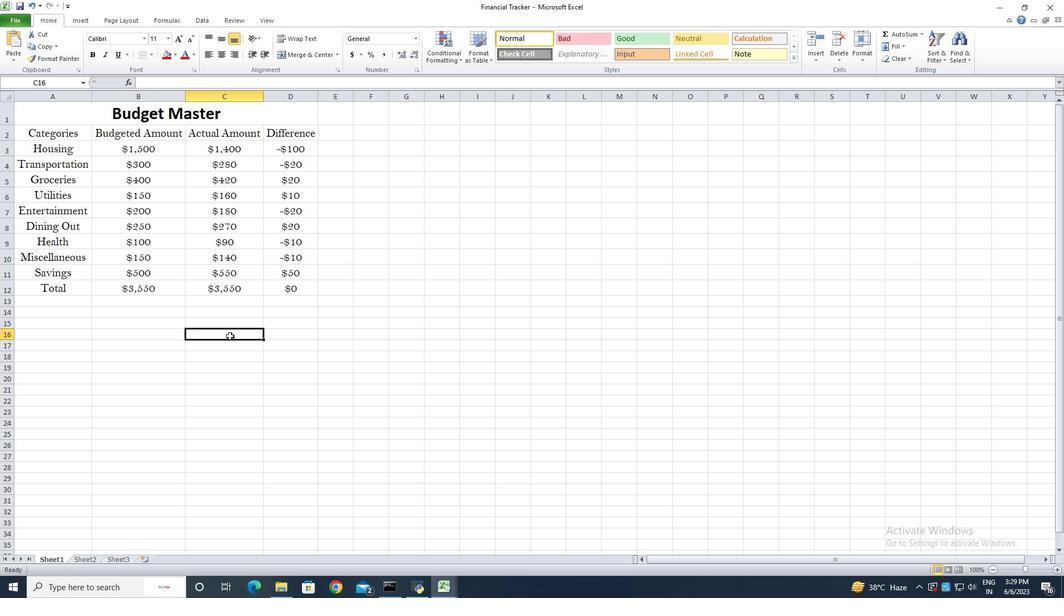 
